 Task: Select type "Travel".
Action: Mouse moved to (732, 99)
Screenshot: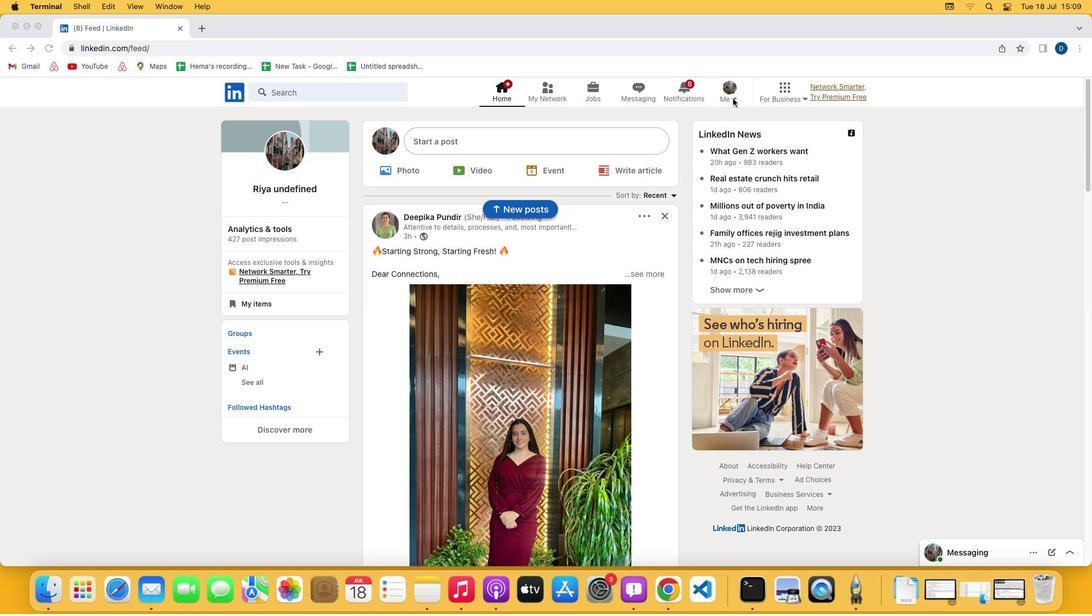 
Action: Mouse pressed left at (732, 99)
Screenshot: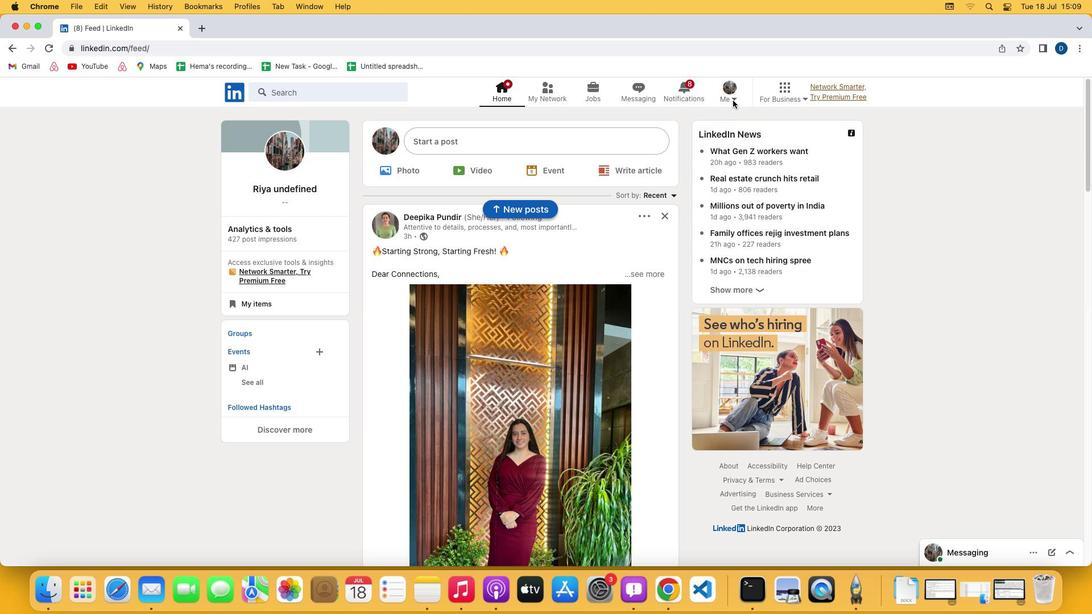 
Action: Mouse moved to (735, 98)
Screenshot: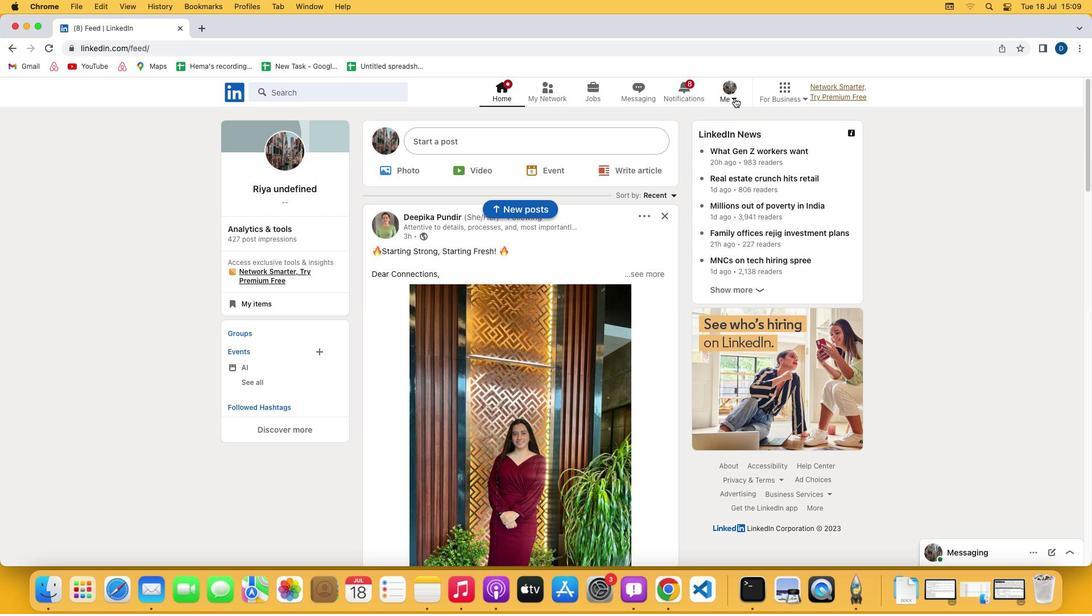 
Action: Mouse pressed left at (735, 98)
Screenshot: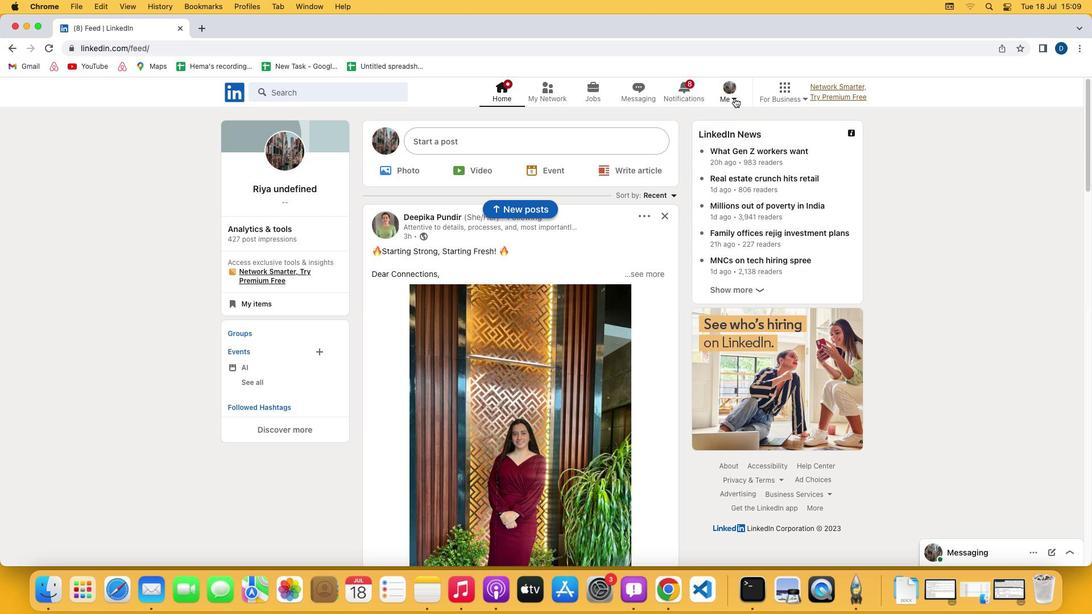 
Action: Mouse moved to (689, 155)
Screenshot: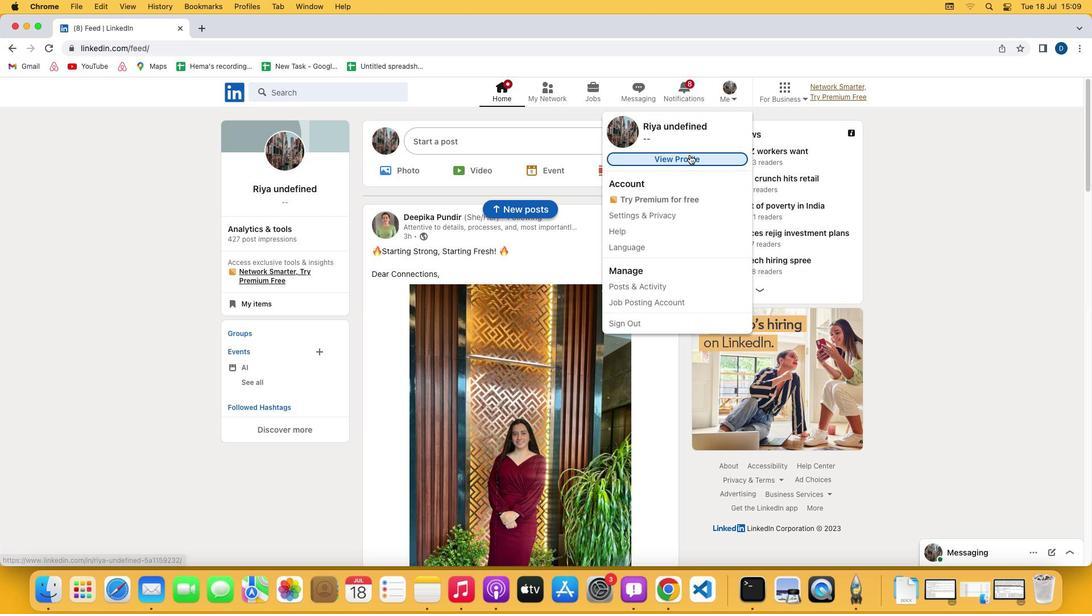 
Action: Mouse pressed left at (689, 155)
Screenshot: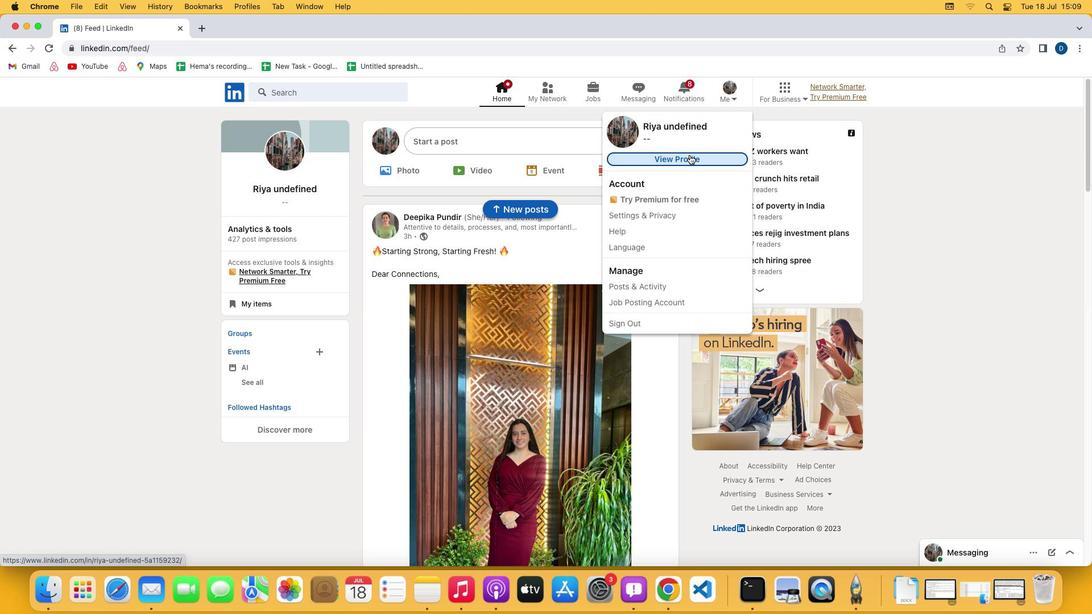 
Action: Mouse moved to (348, 390)
Screenshot: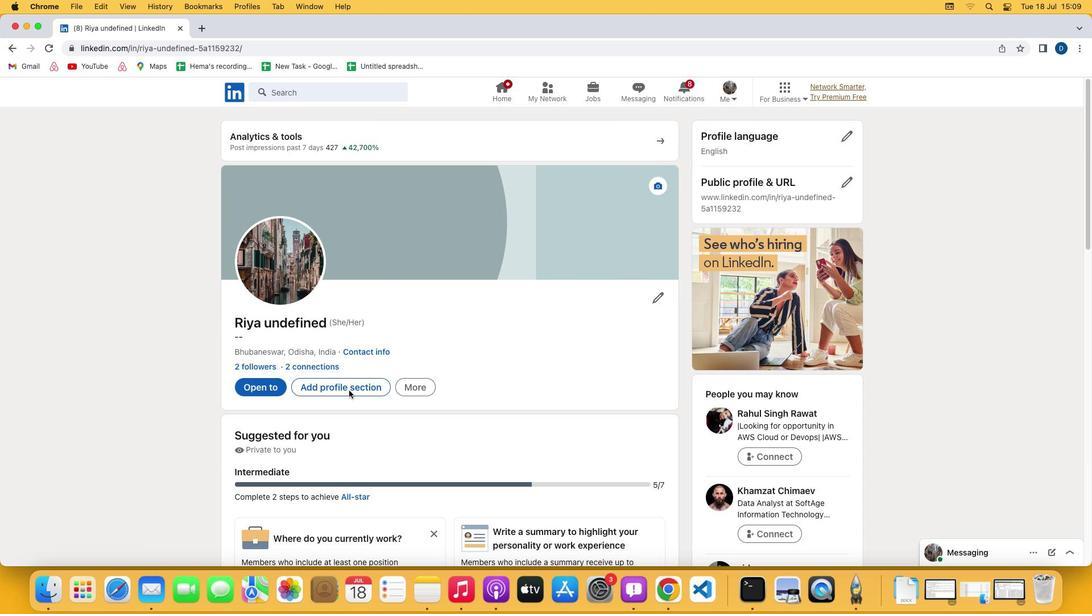 
Action: Mouse pressed left at (348, 390)
Screenshot: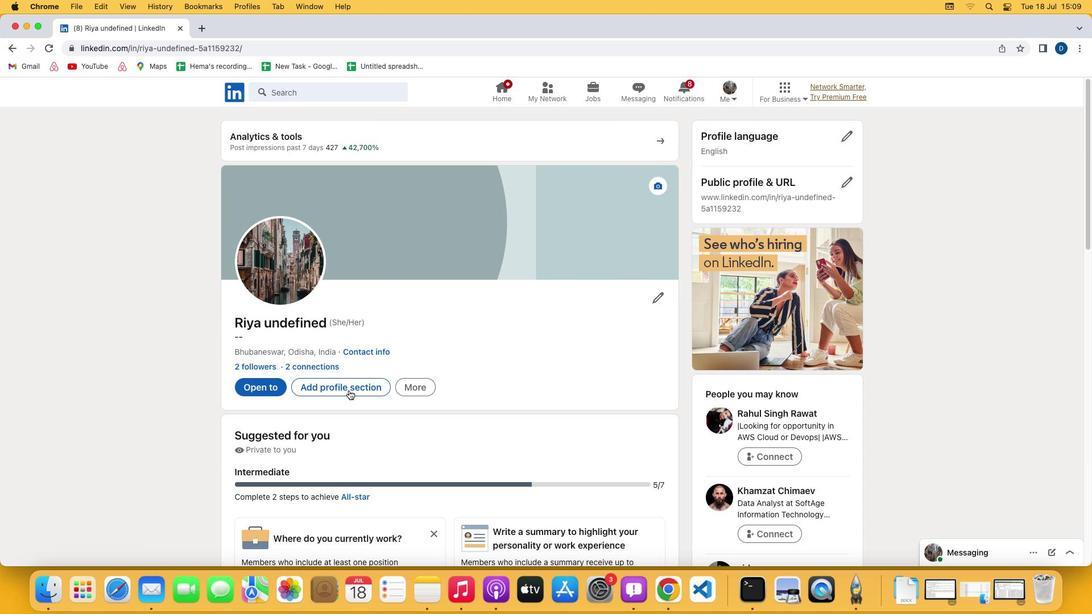 
Action: Mouse moved to (423, 277)
Screenshot: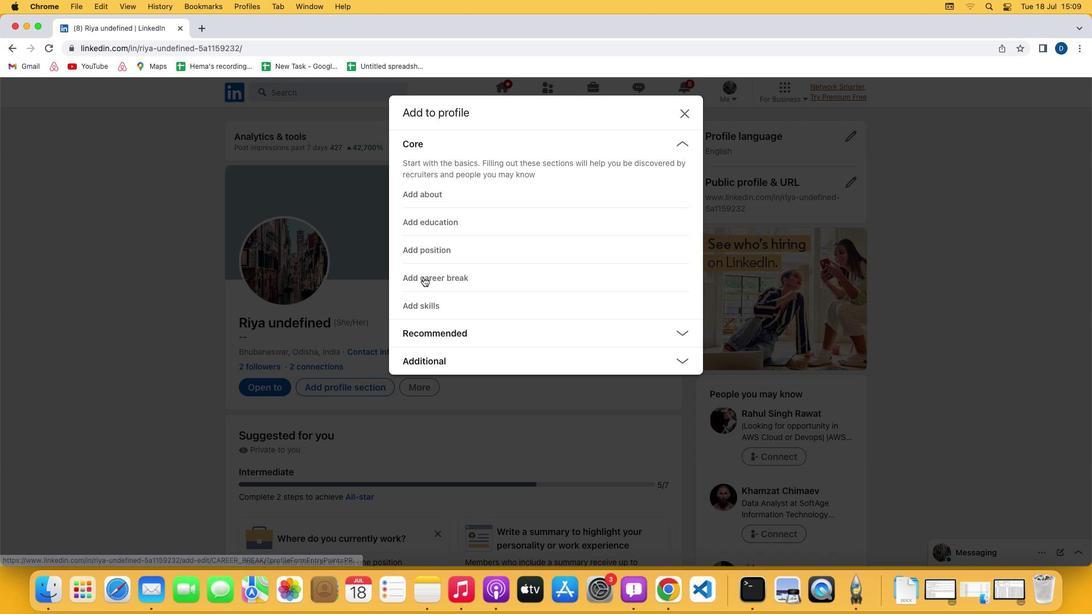 
Action: Mouse pressed left at (423, 277)
Screenshot: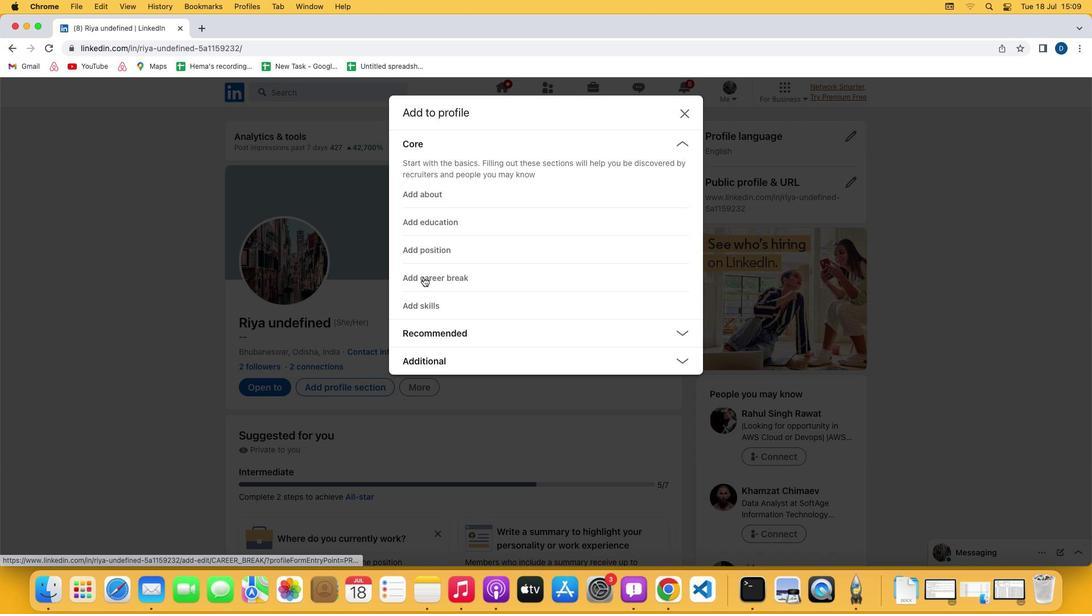 
Action: Mouse moved to (461, 219)
Screenshot: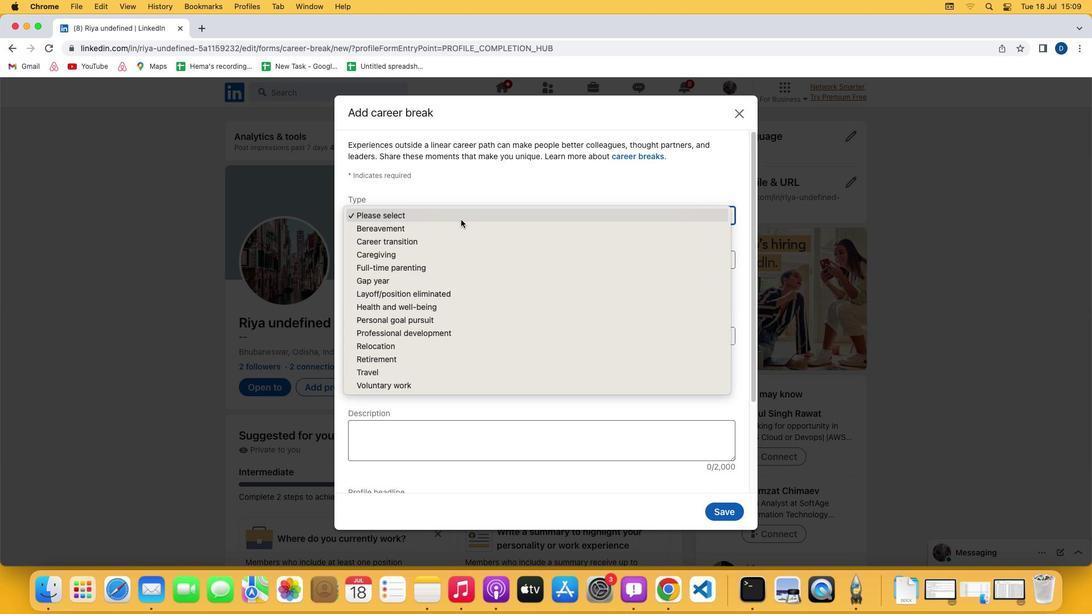
Action: Mouse pressed left at (461, 219)
Screenshot: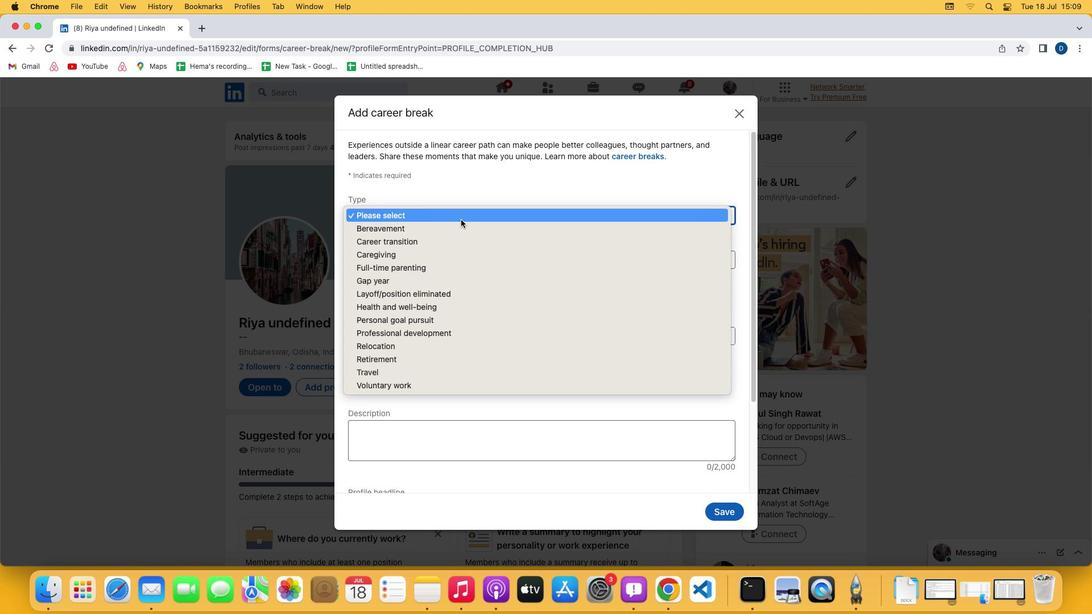
Action: Mouse moved to (427, 373)
Screenshot: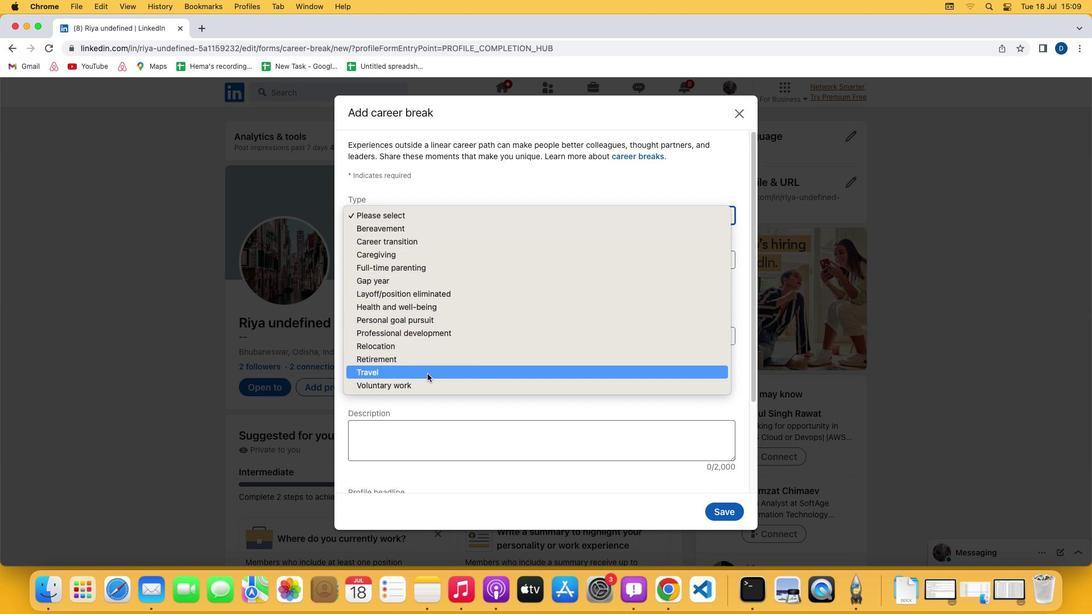 
Action: Mouse pressed left at (427, 373)
Screenshot: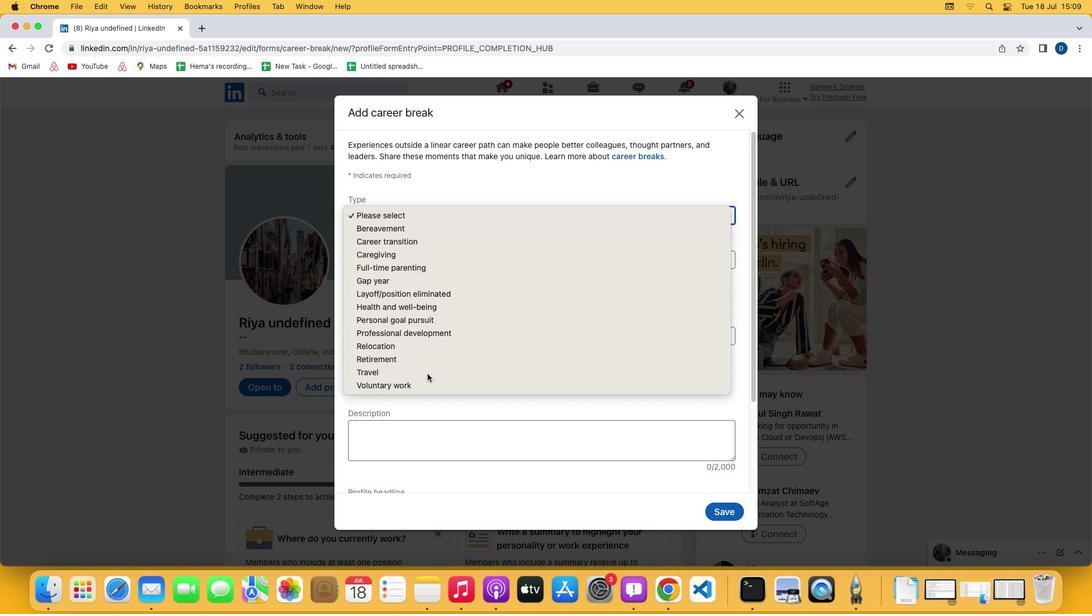 
